 Task: Change the scale to a "Fit to width" in print settings.
Action: Mouse moved to (45, 113)
Screenshot: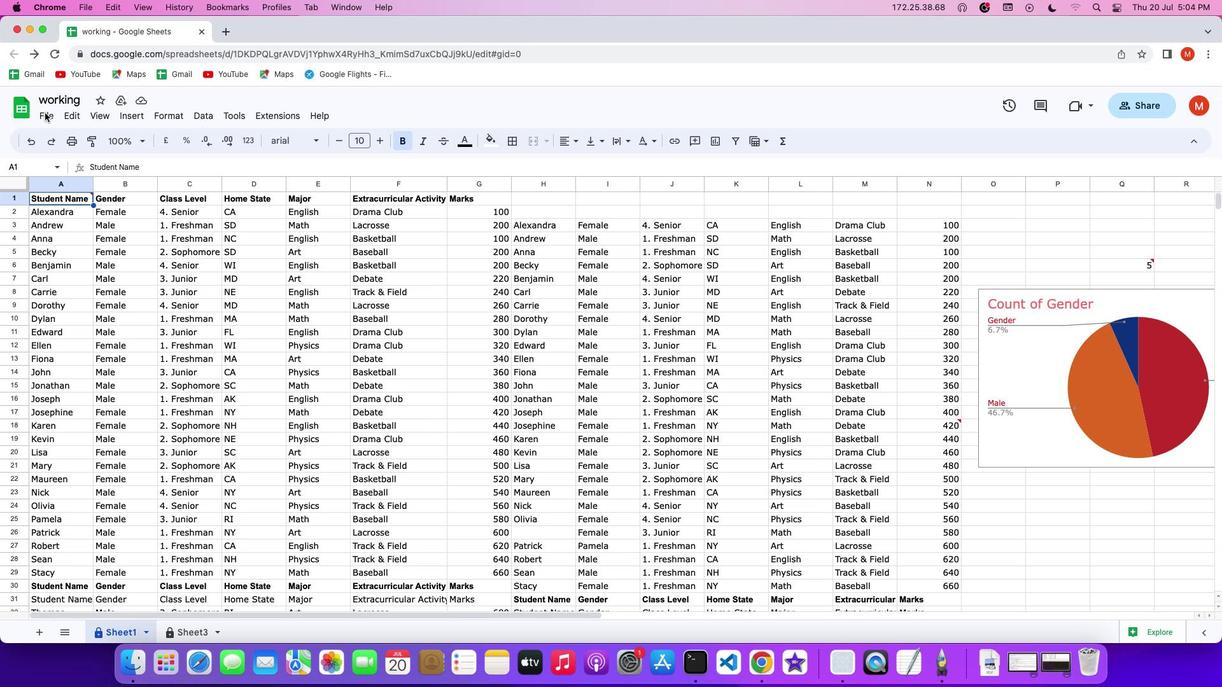 
Action: Mouse pressed left at (45, 113)
Screenshot: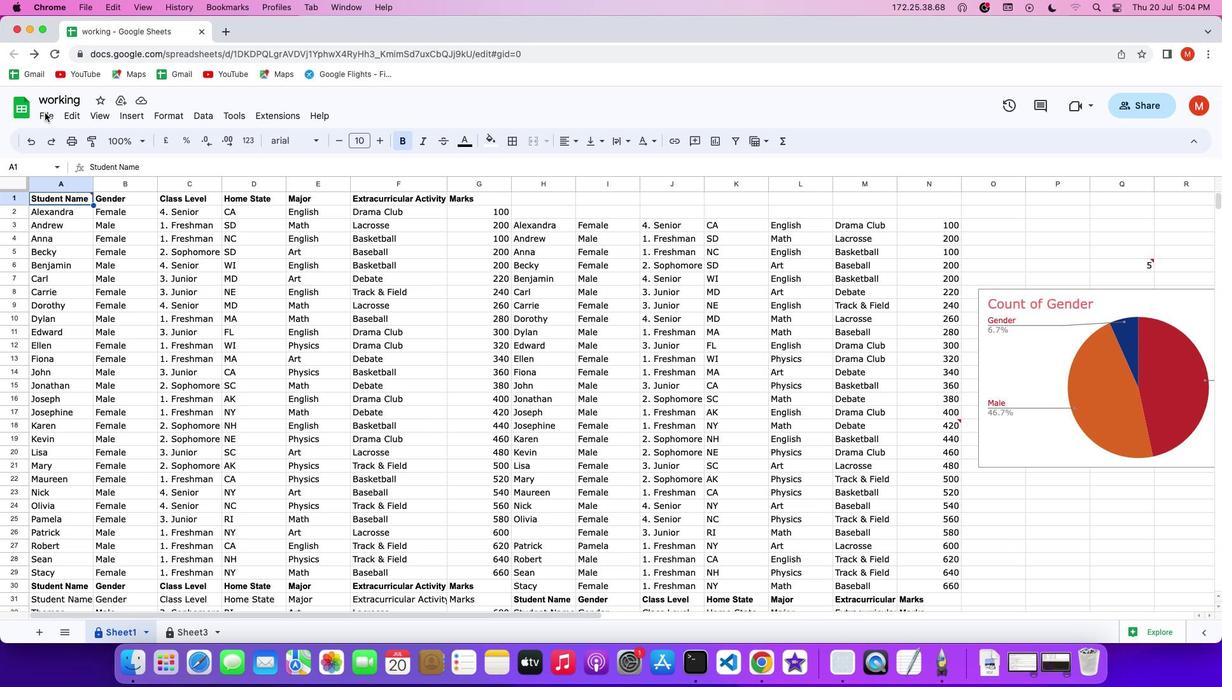 
Action: Mouse pressed left at (45, 113)
Screenshot: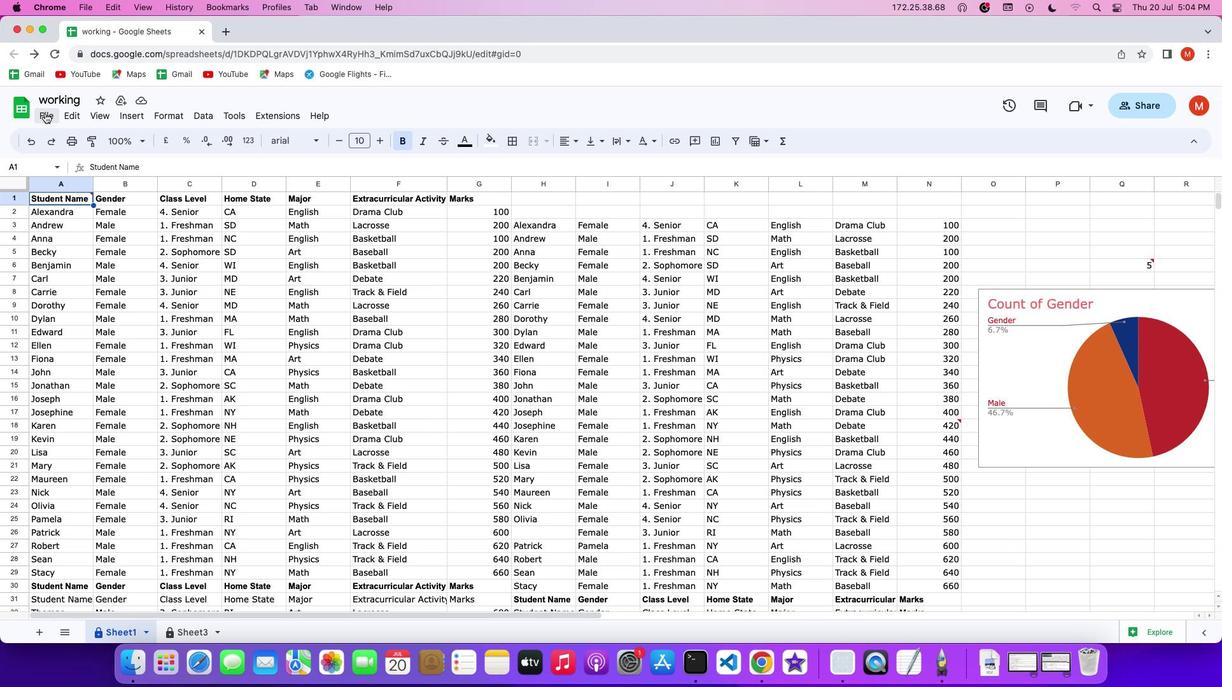 
Action: Mouse moved to (46, 112)
Screenshot: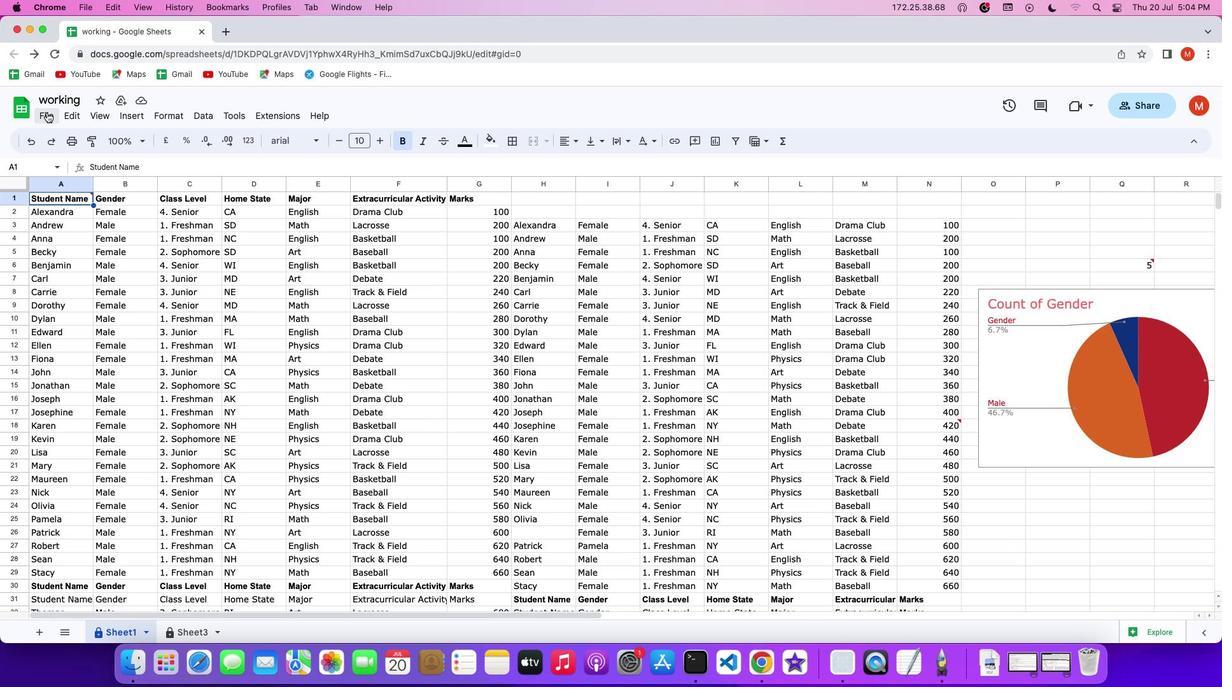 
Action: Mouse pressed left at (46, 112)
Screenshot: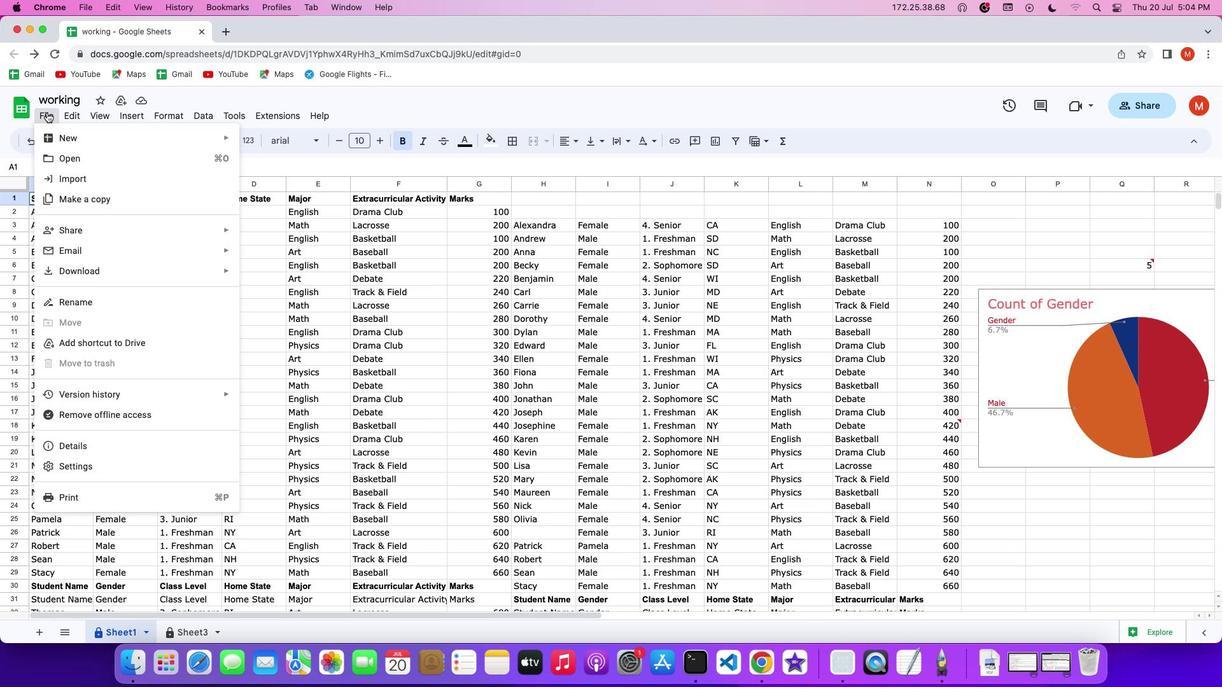 
Action: Mouse moved to (75, 494)
Screenshot: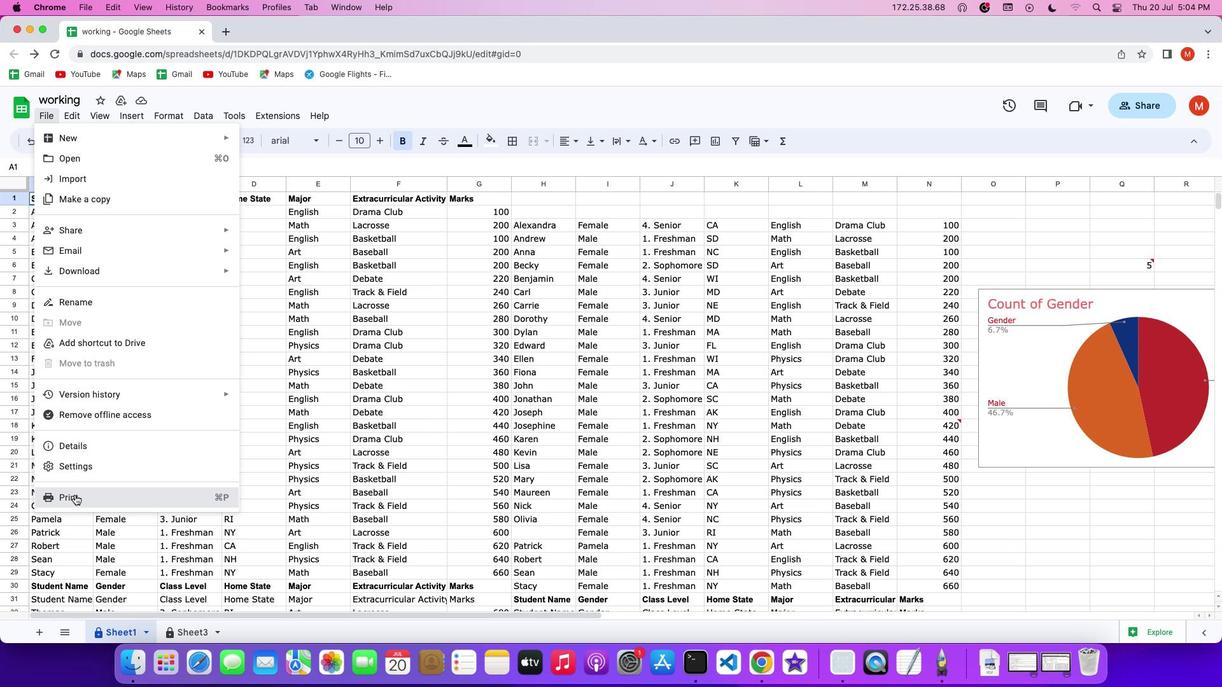 
Action: Mouse pressed left at (75, 494)
Screenshot: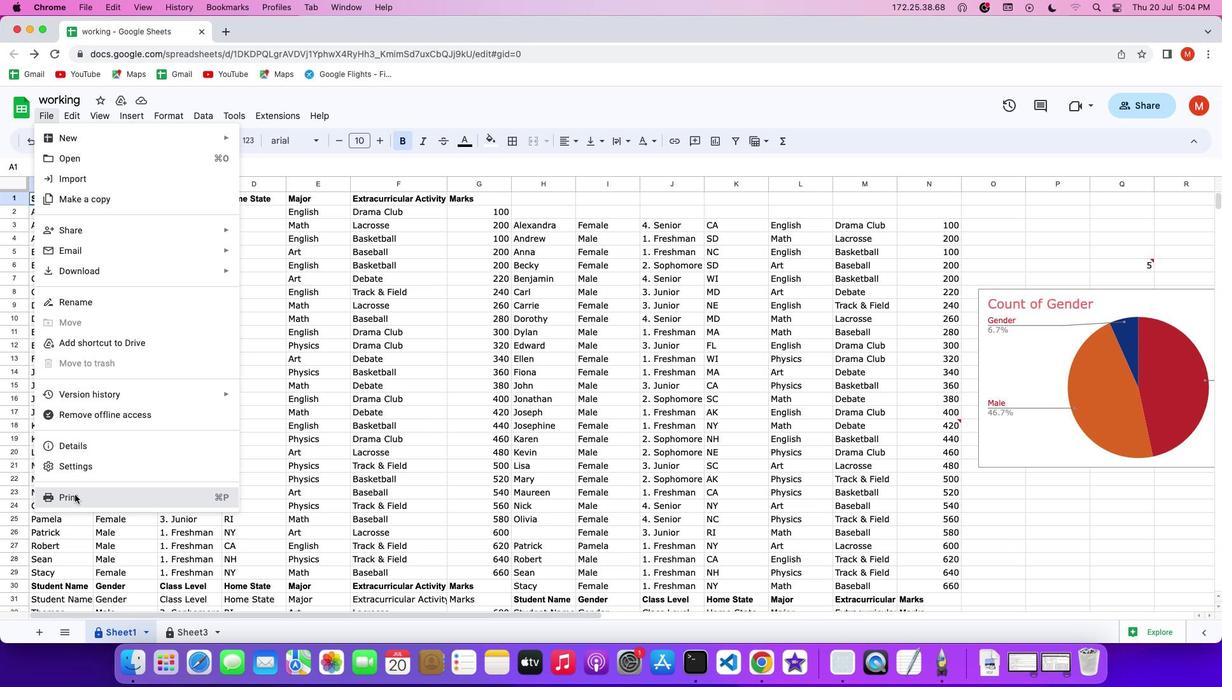 
Action: Mouse moved to (1200, 321)
Screenshot: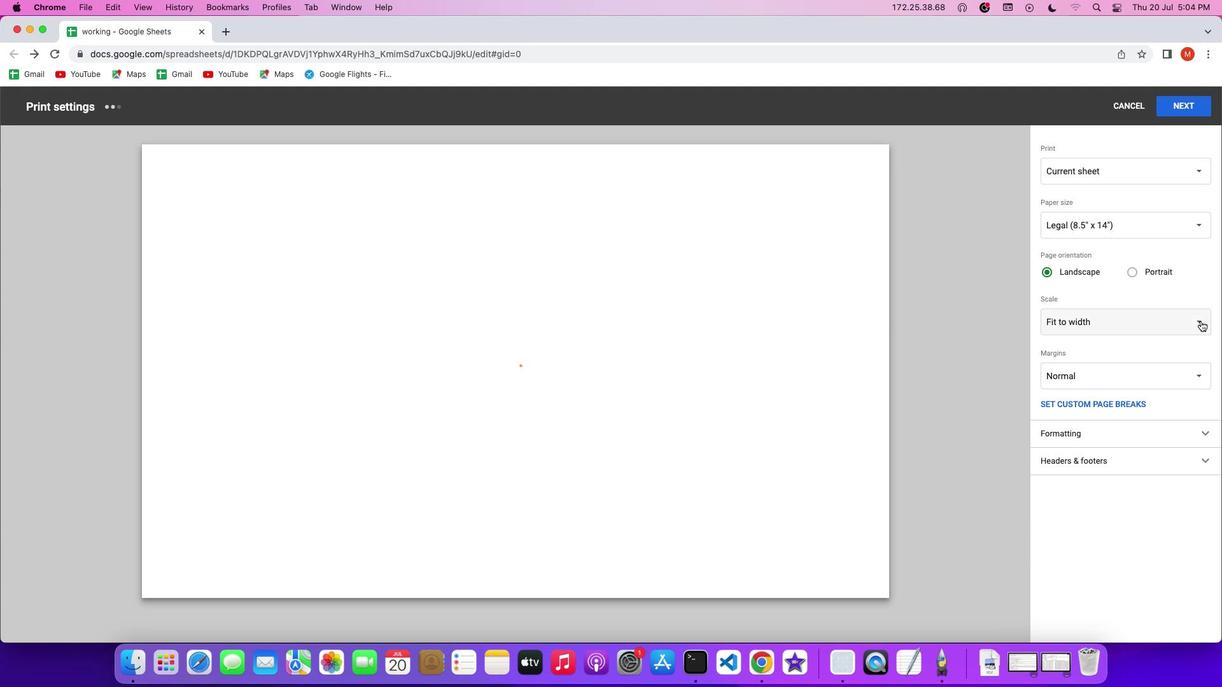 
Action: Mouse pressed left at (1200, 321)
Screenshot: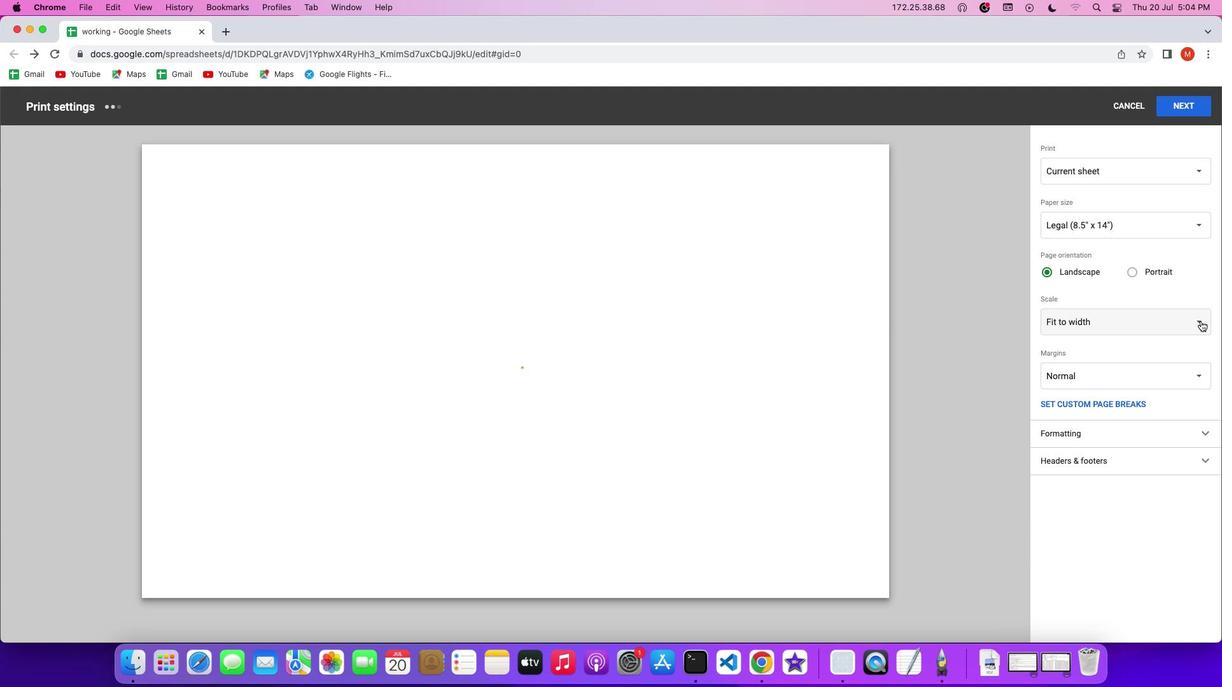 
Action: Mouse moved to (1113, 319)
Screenshot: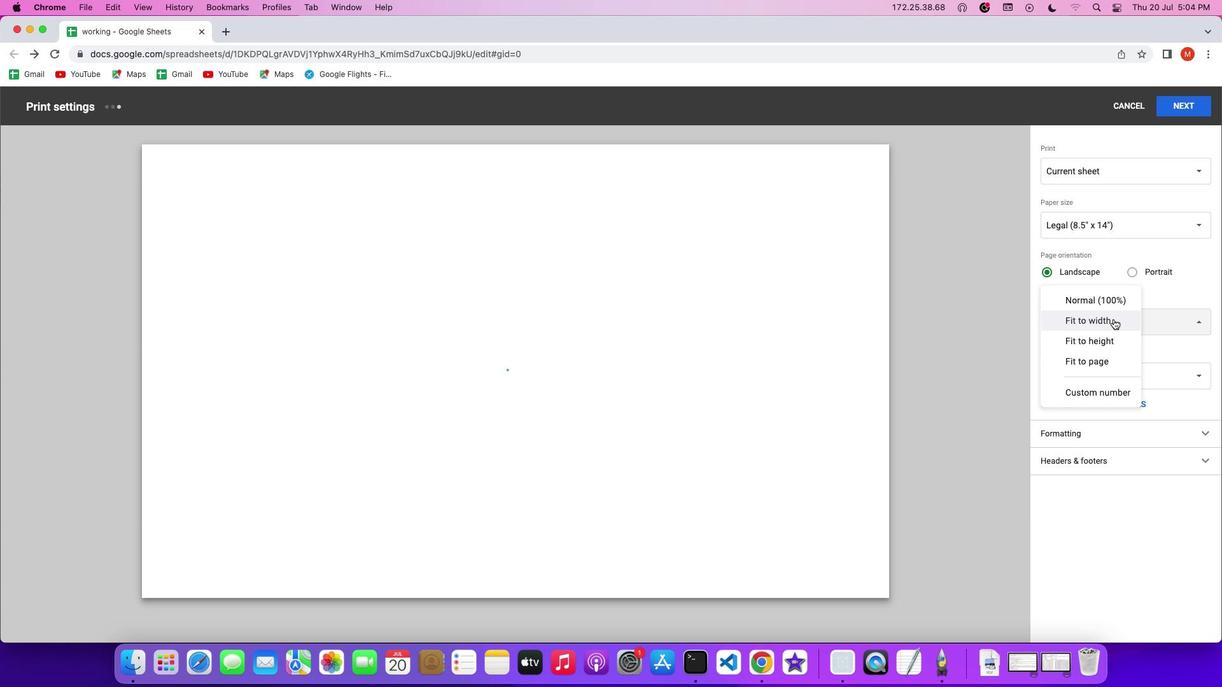 
Action: Mouse pressed left at (1113, 319)
Screenshot: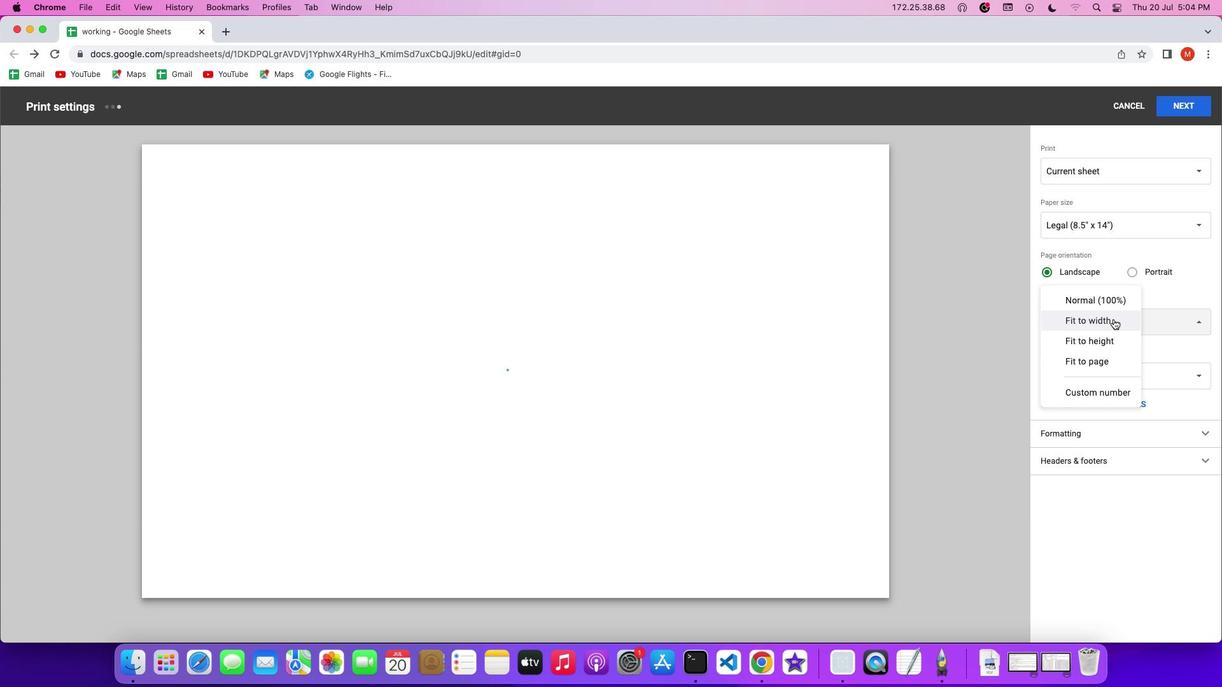
